 Task: Set the default behavior for javascript content to "Sites can use JavaScript".
Action: Mouse moved to (1108, 31)
Screenshot: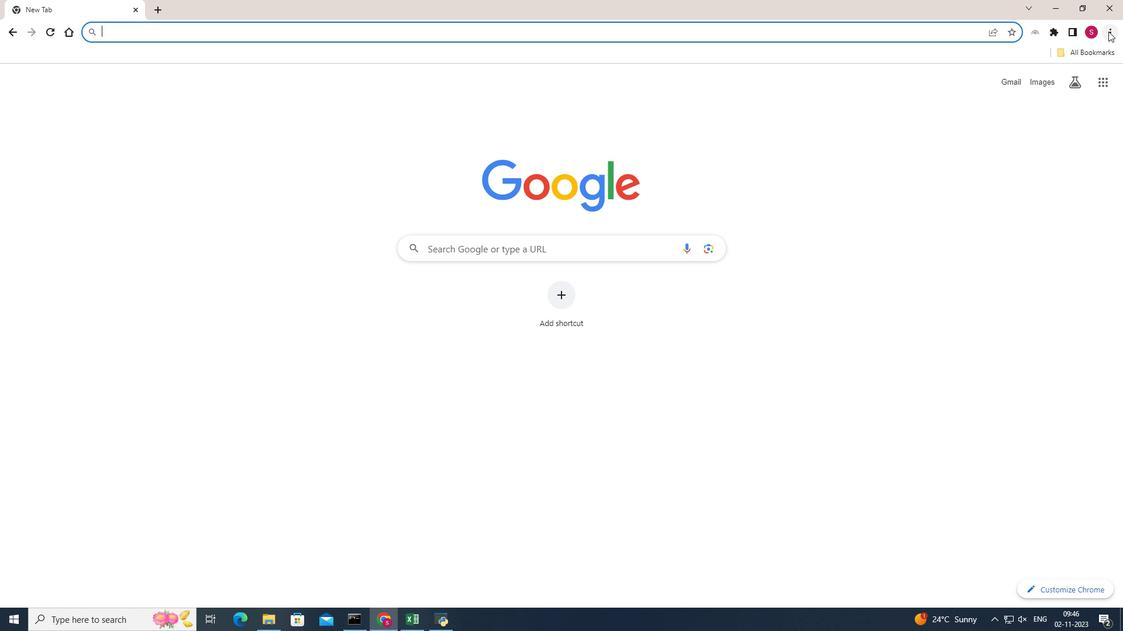 
Action: Mouse pressed left at (1108, 31)
Screenshot: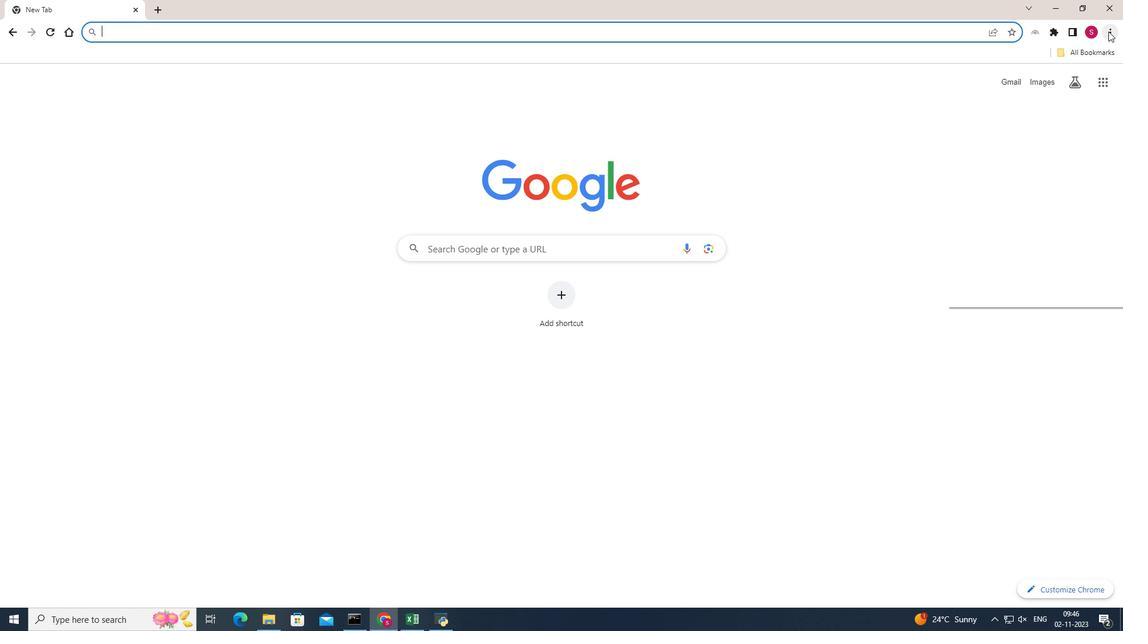 
Action: Mouse moved to (1000, 242)
Screenshot: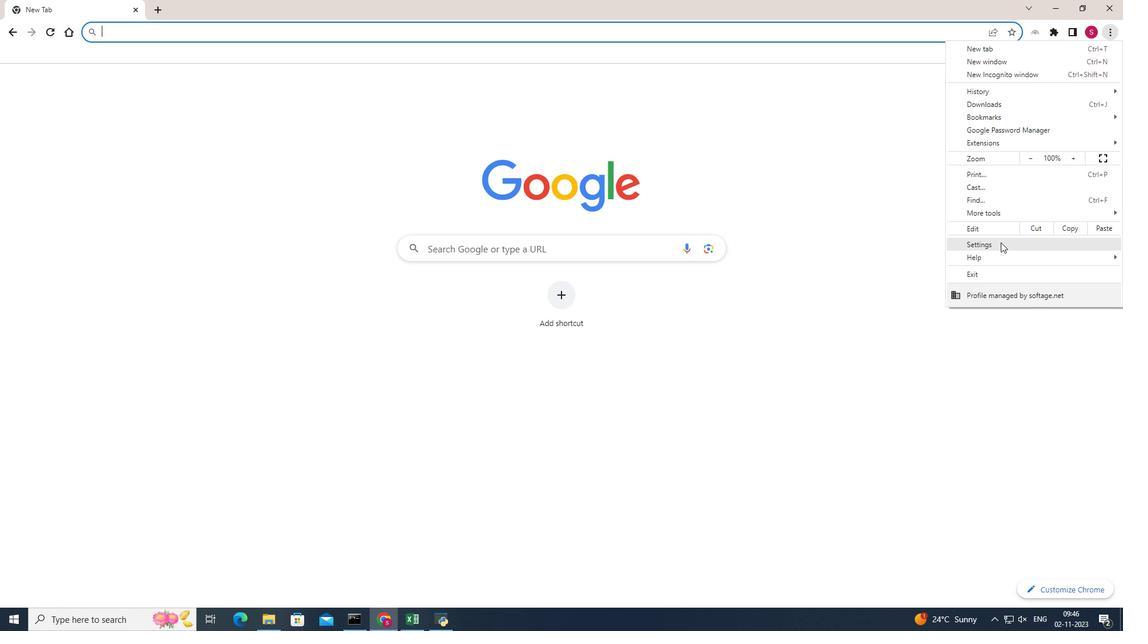 
Action: Mouse pressed left at (1000, 242)
Screenshot: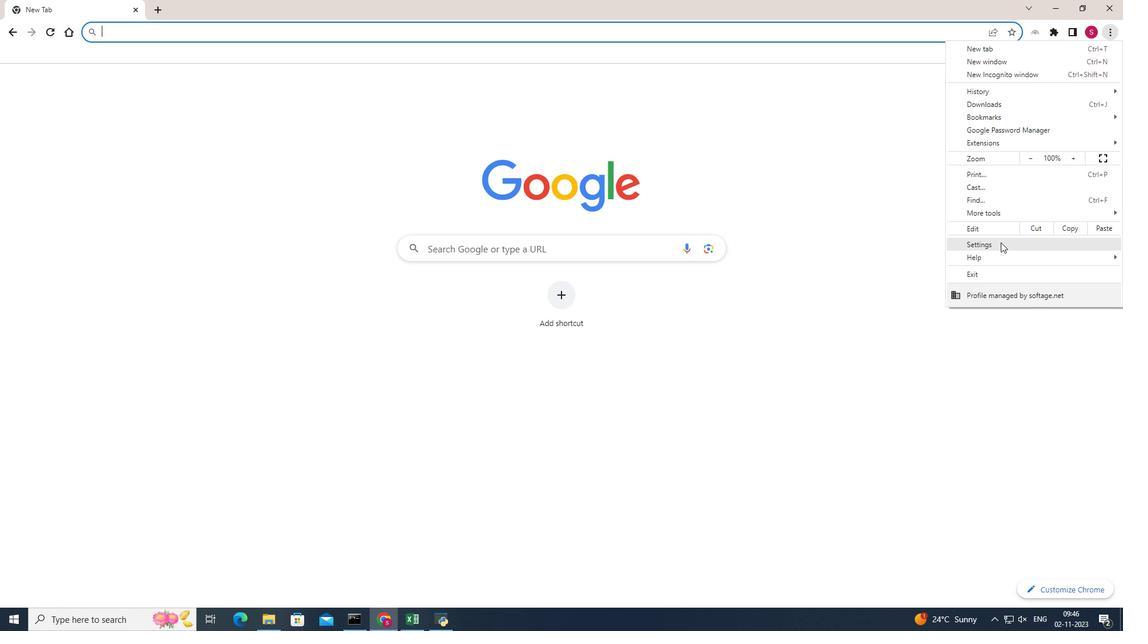 
Action: Mouse moved to (117, 142)
Screenshot: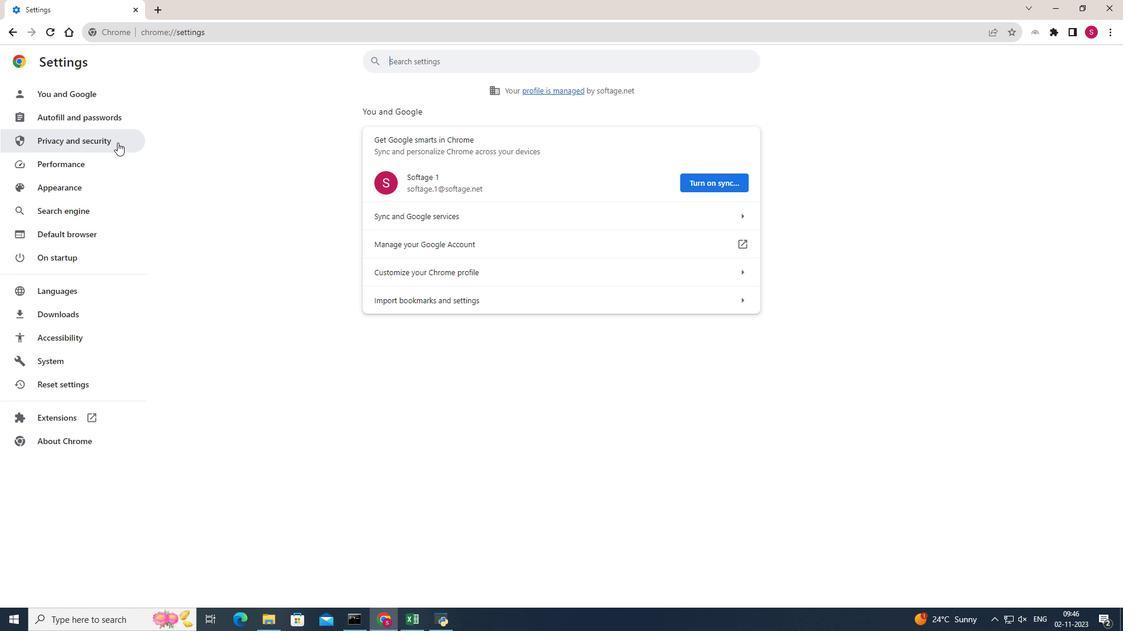 
Action: Mouse pressed left at (117, 142)
Screenshot: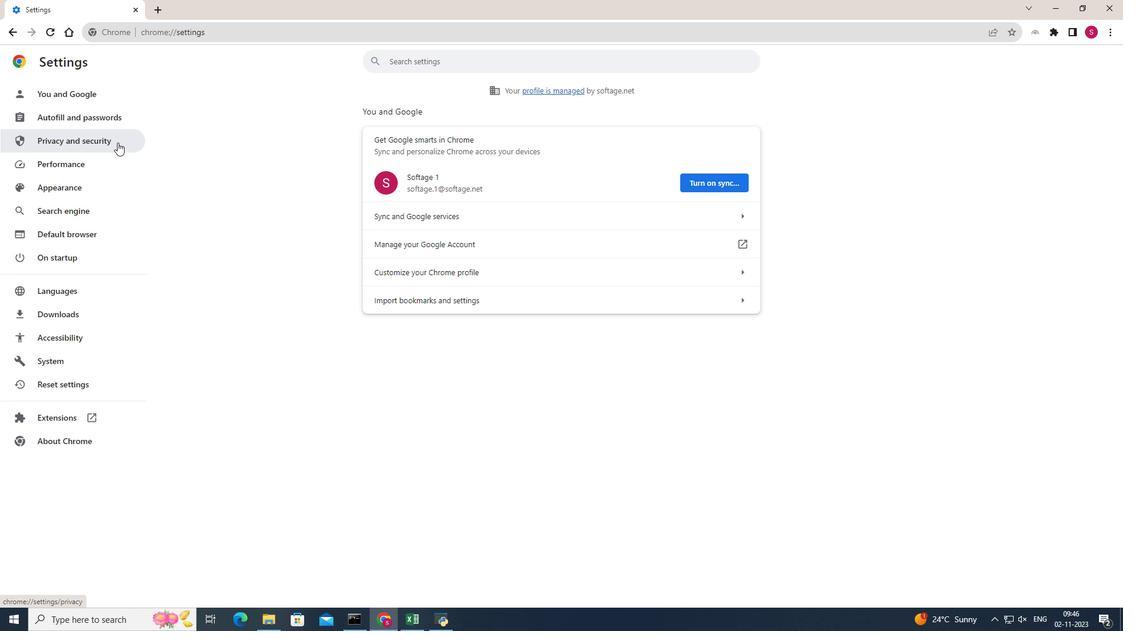 
Action: Mouse moved to (627, 378)
Screenshot: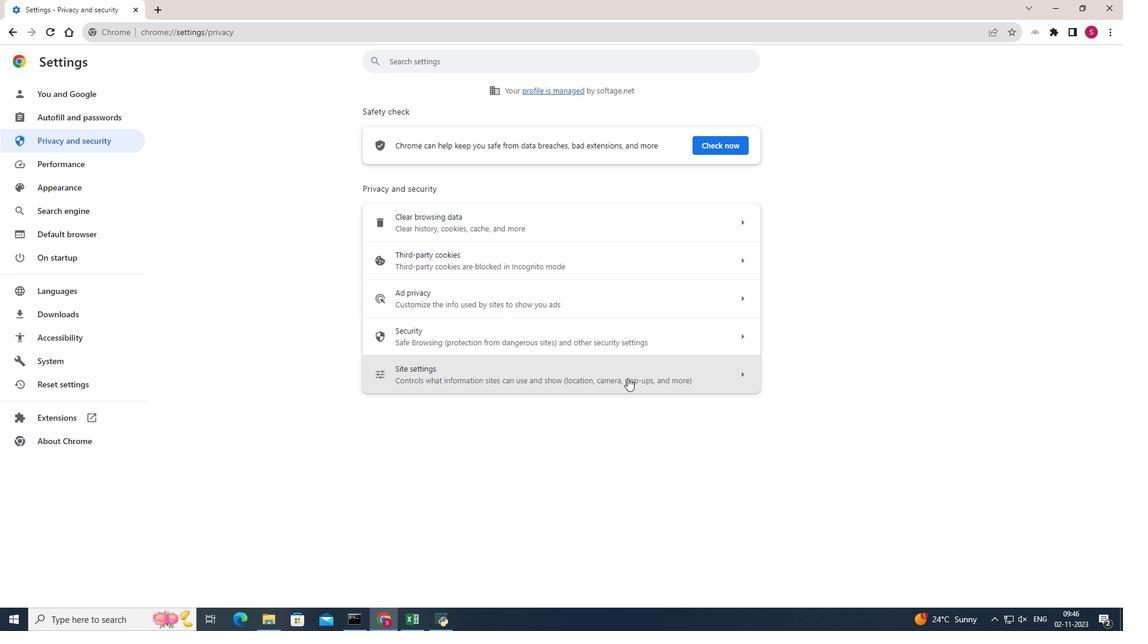 
Action: Mouse pressed left at (627, 378)
Screenshot: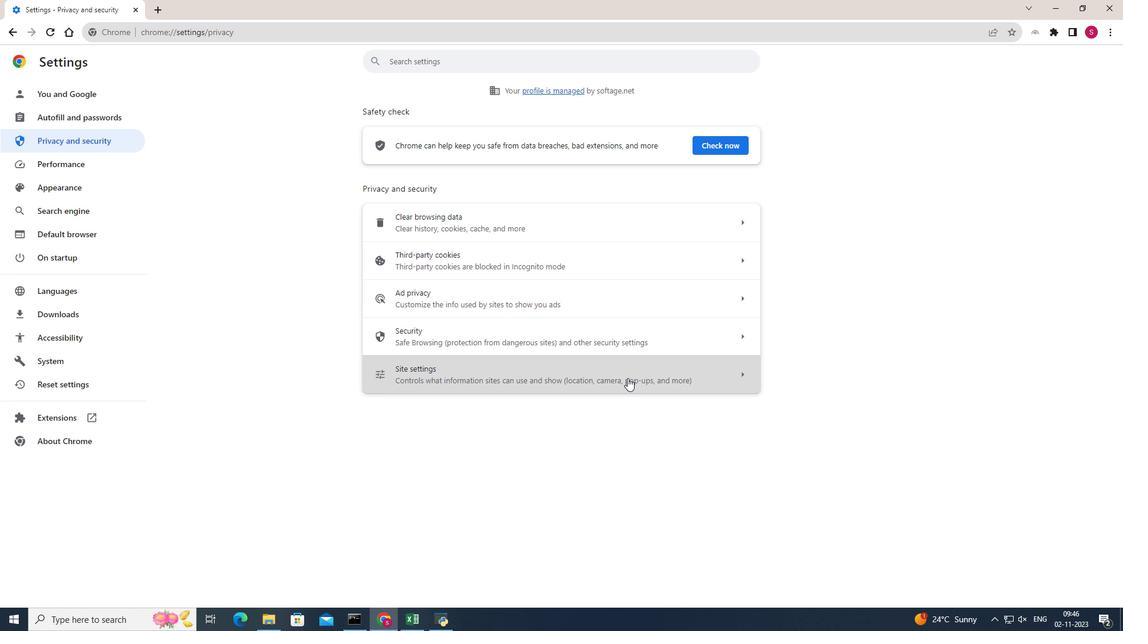 
Action: Mouse moved to (731, 479)
Screenshot: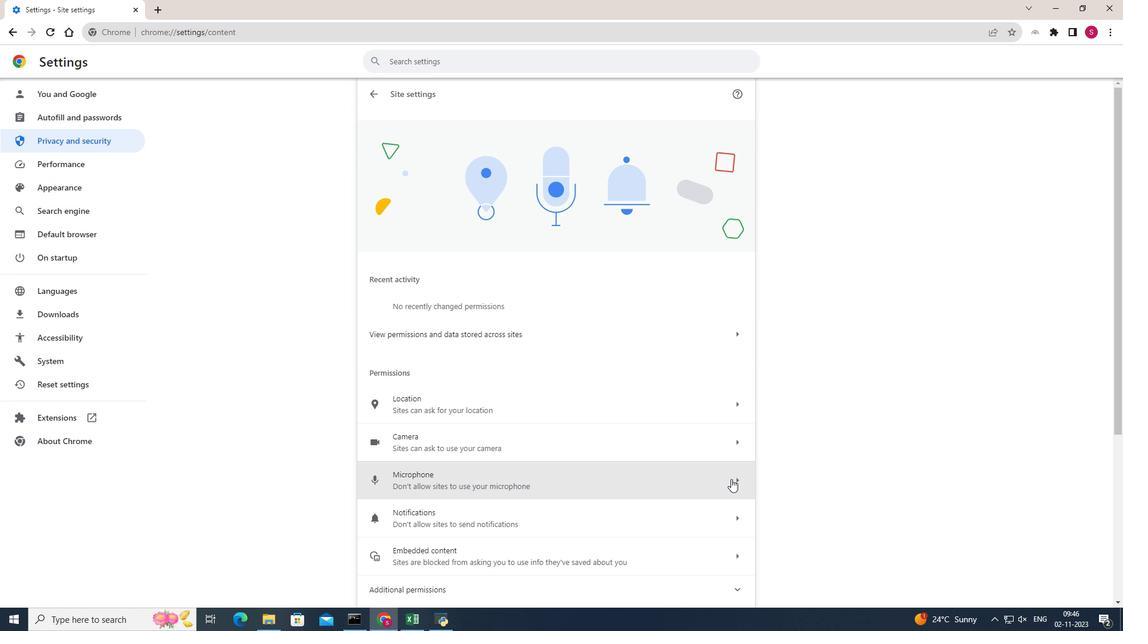 
Action: Mouse scrolled (731, 479) with delta (0, 0)
Screenshot: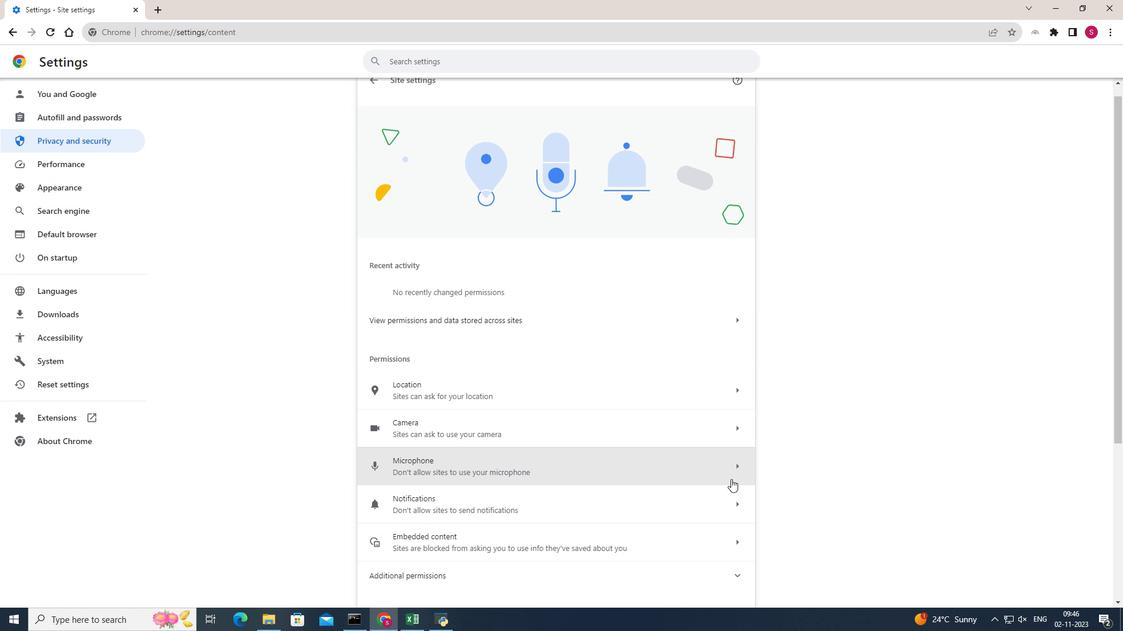 
Action: Mouse scrolled (731, 479) with delta (0, 0)
Screenshot: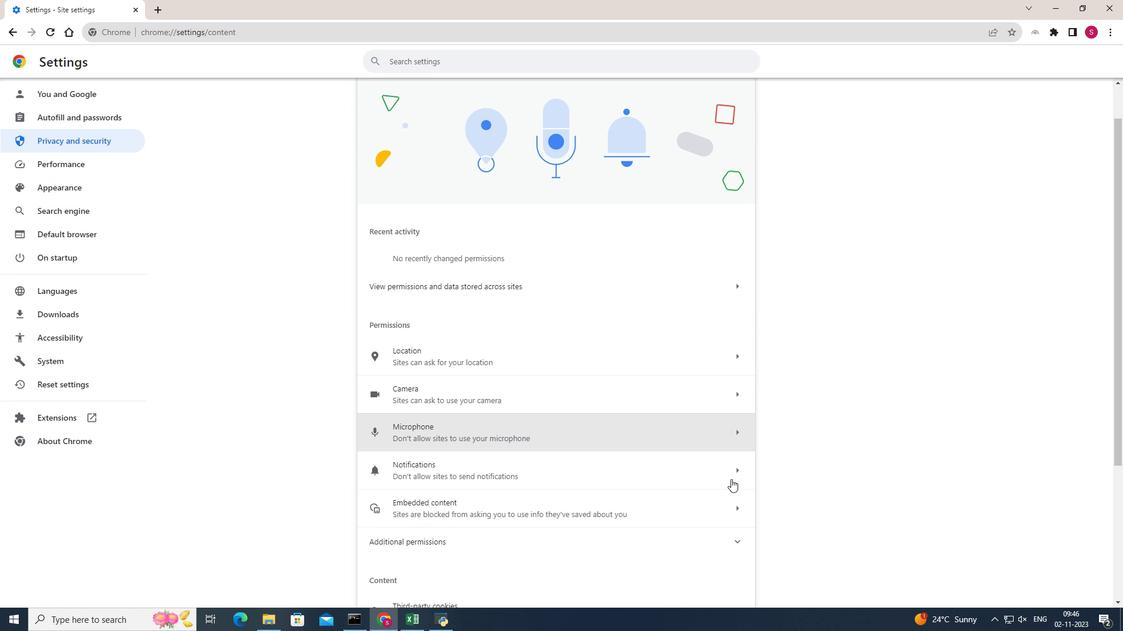 
Action: Mouse scrolled (731, 479) with delta (0, 0)
Screenshot: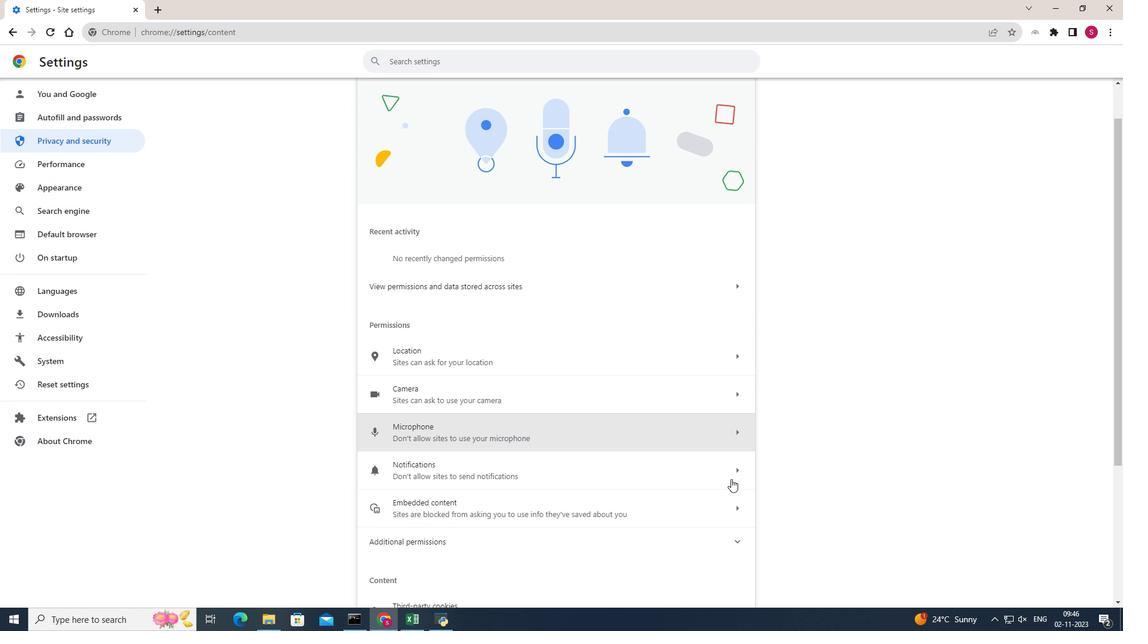 
Action: Mouse scrolled (731, 479) with delta (0, 0)
Screenshot: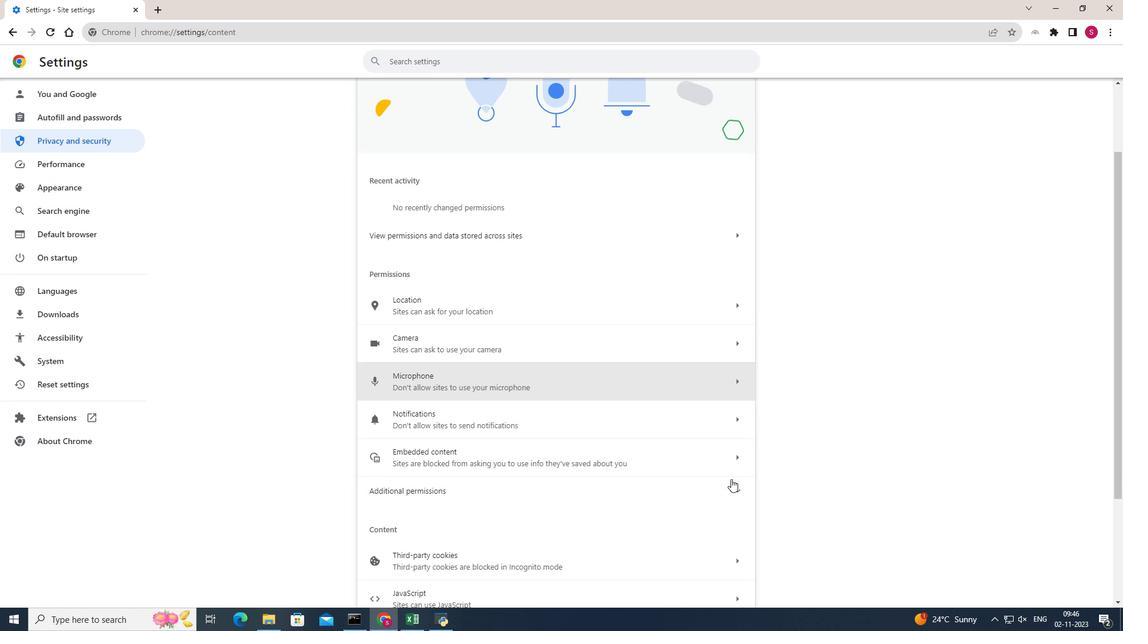 
Action: Mouse scrolled (731, 479) with delta (0, 0)
Screenshot: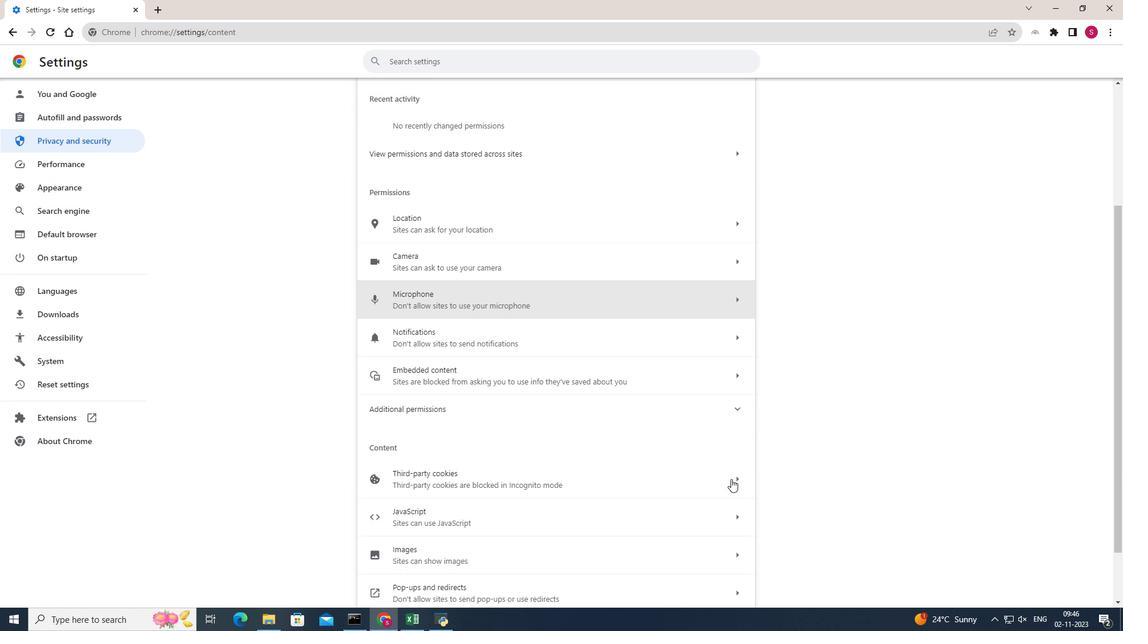 
Action: Mouse moved to (582, 459)
Screenshot: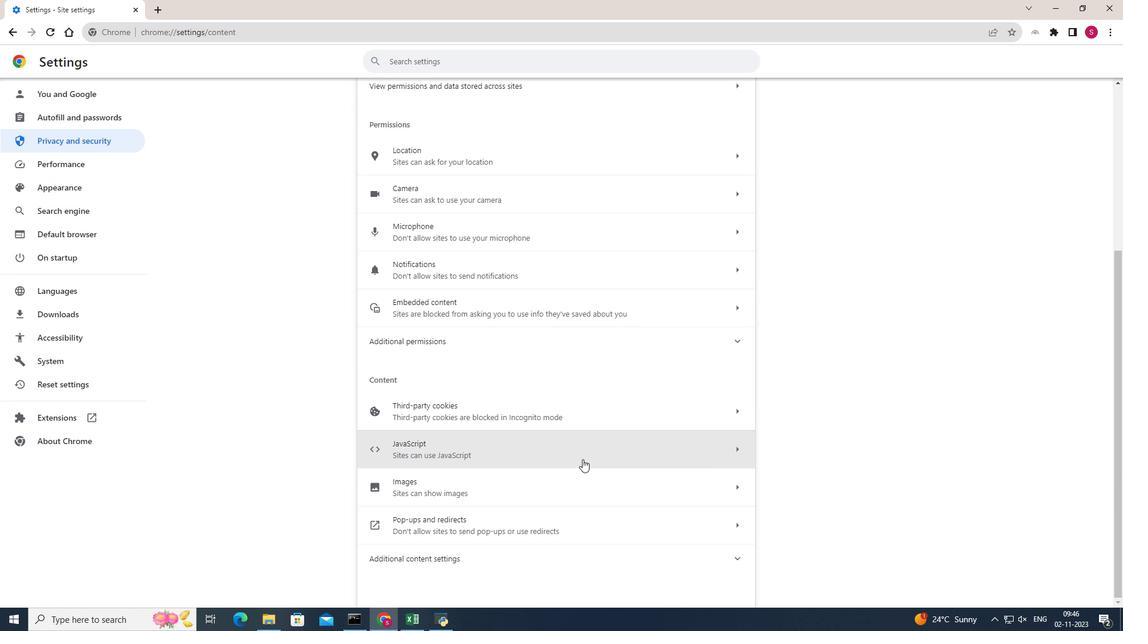 
Action: Mouse pressed left at (582, 459)
Screenshot: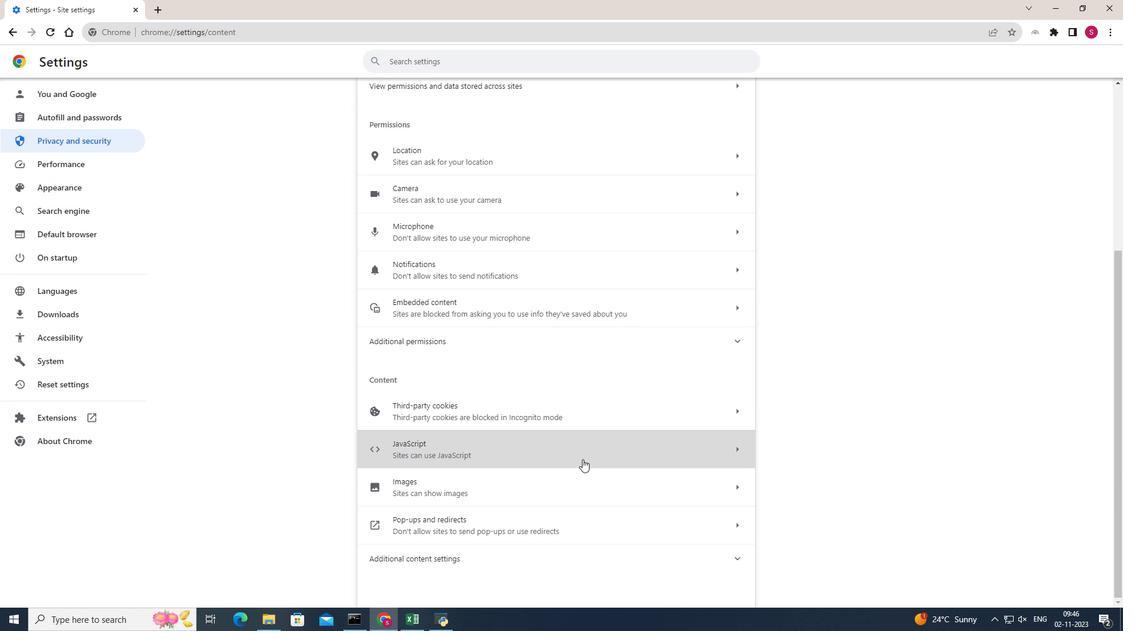 
Action: Mouse moved to (377, 200)
Screenshot: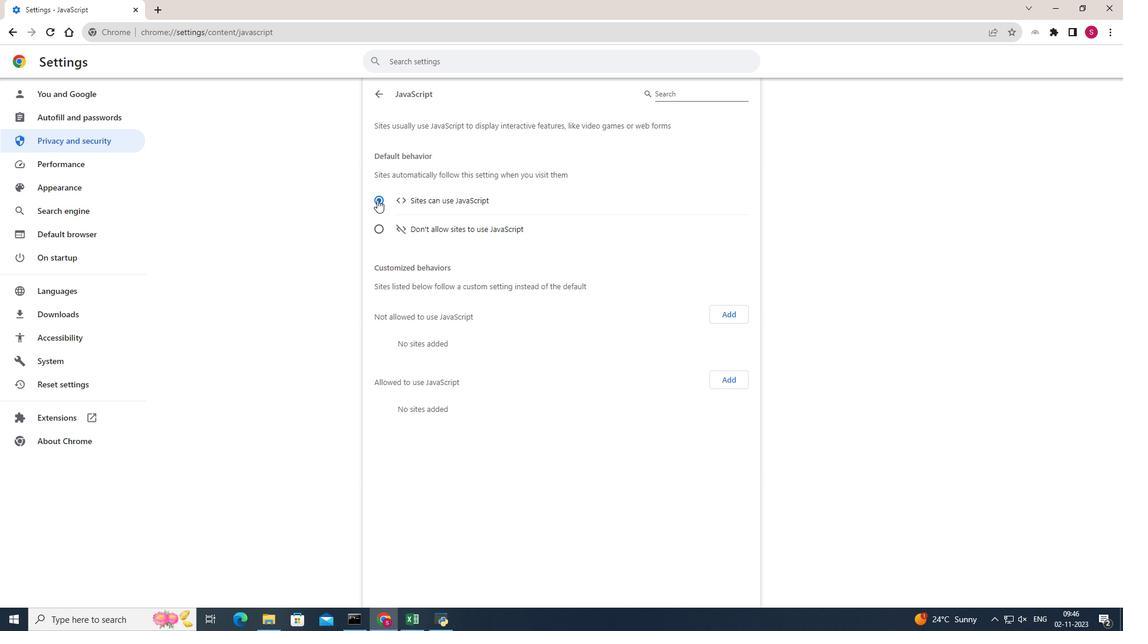 
Action: Mouse pressed left at (377, 200)
Screenshot: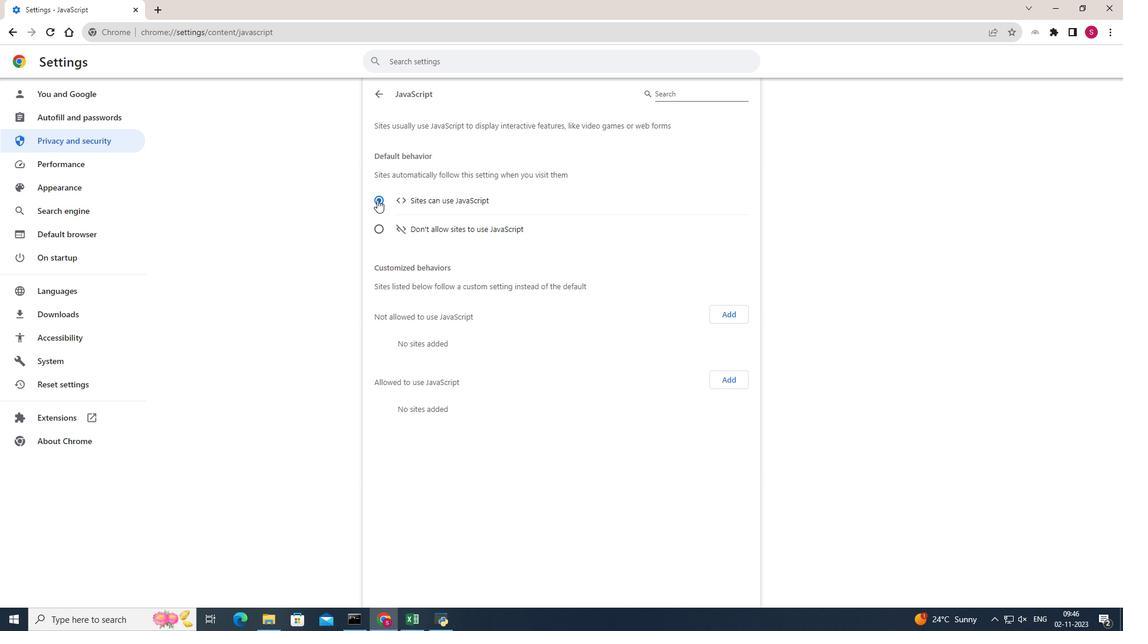 
